 Task: Add the task  Implement a rating and review system for the app to the section Cosmic Sprint in the project TurnkeyTech and add a Due Date to the respective task as 2024/04/23.
Action: Mouse moved to (411, 510)
Screenshot: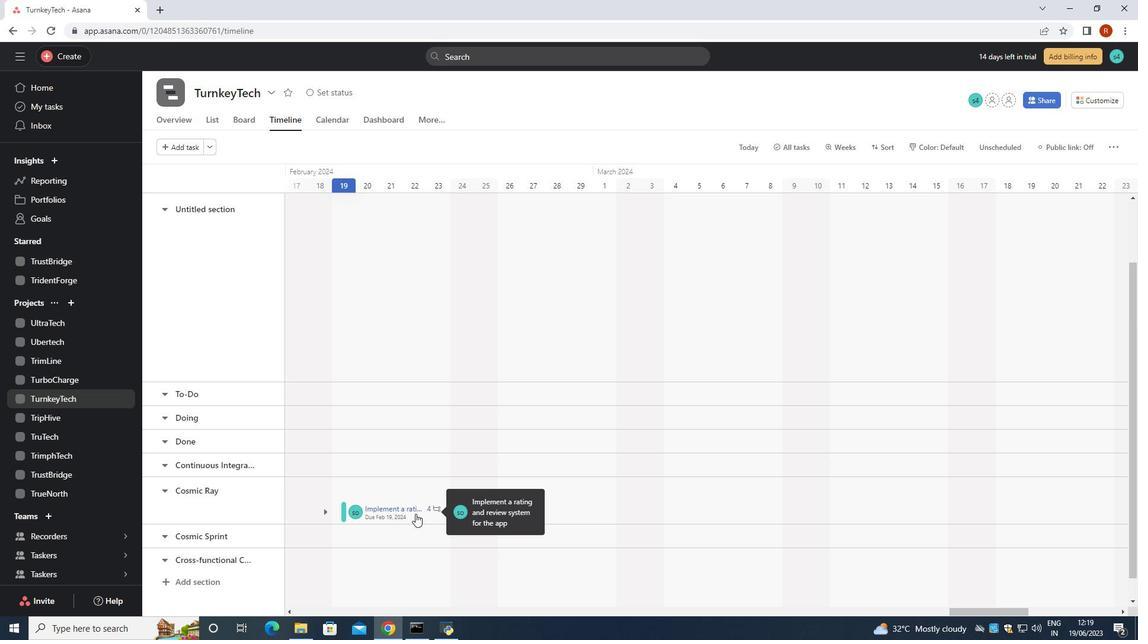
Action: Mouse pressed left at (411, 510)
Screenshot: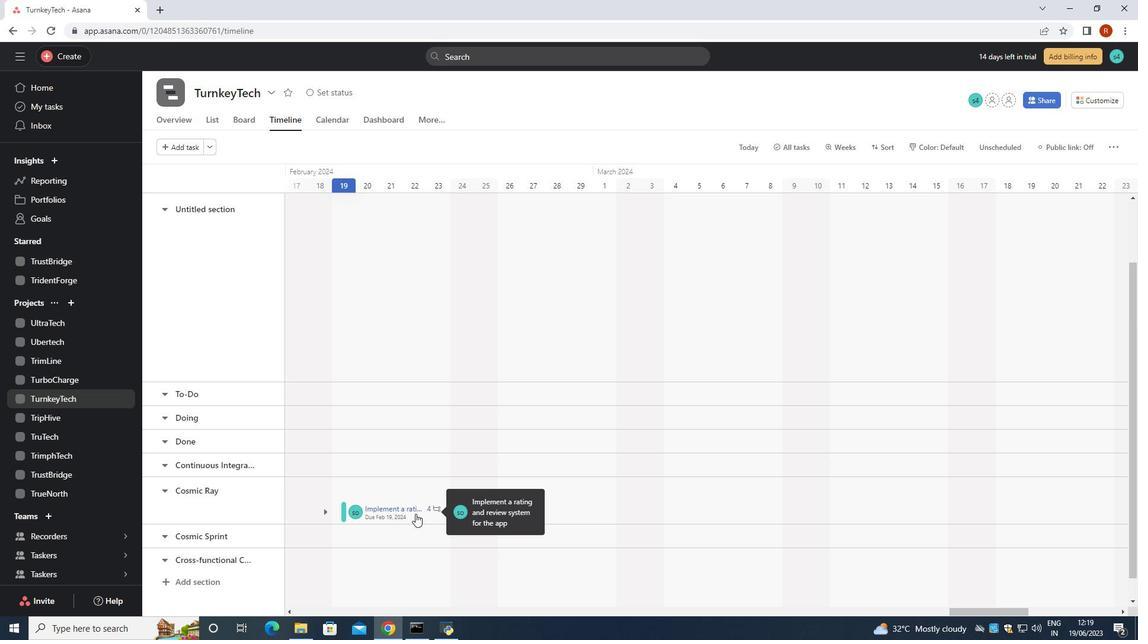 
Action: Mouse moved to (924, 262)
Screenshot: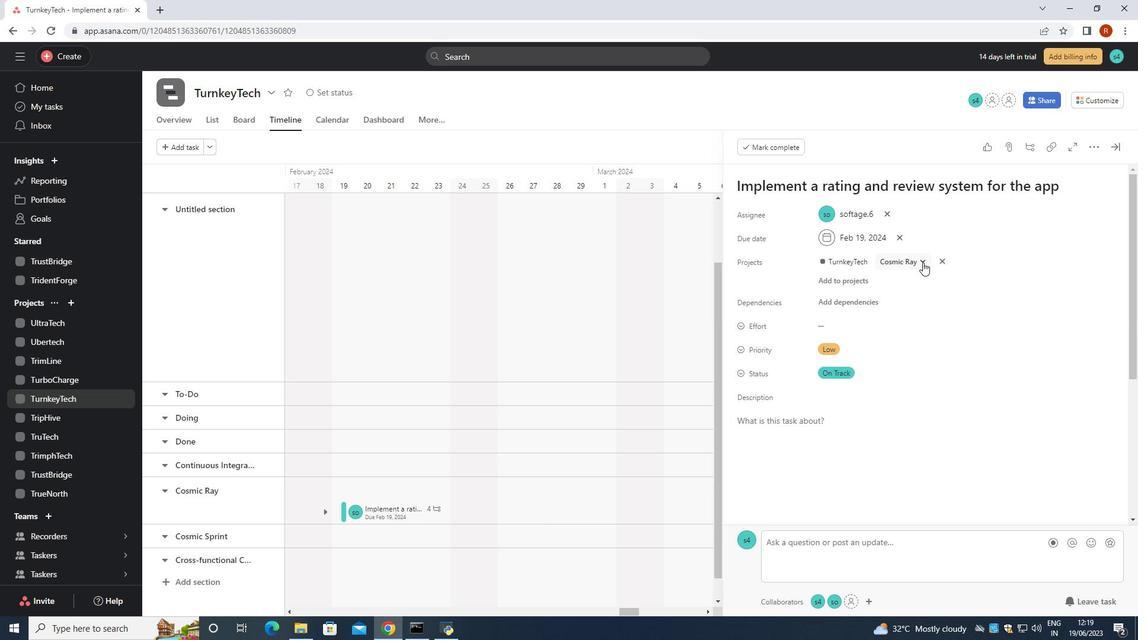 
Action: Mouse pressed left at (924, 262)
Screenshot: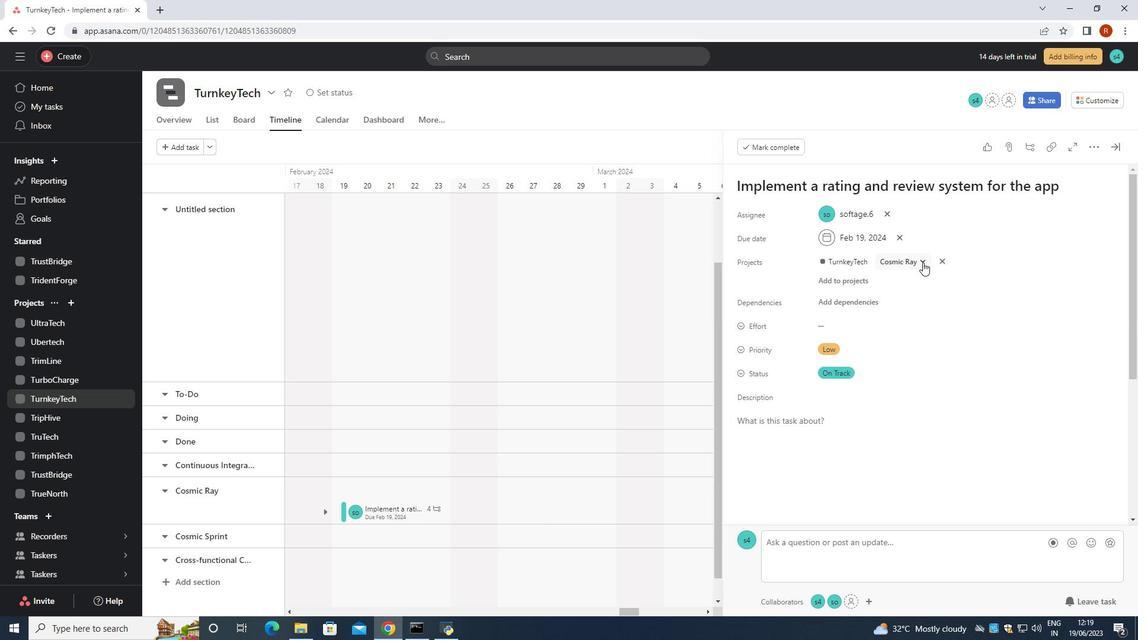 
Action: Mouse moved to (868, 414)
Screenshot: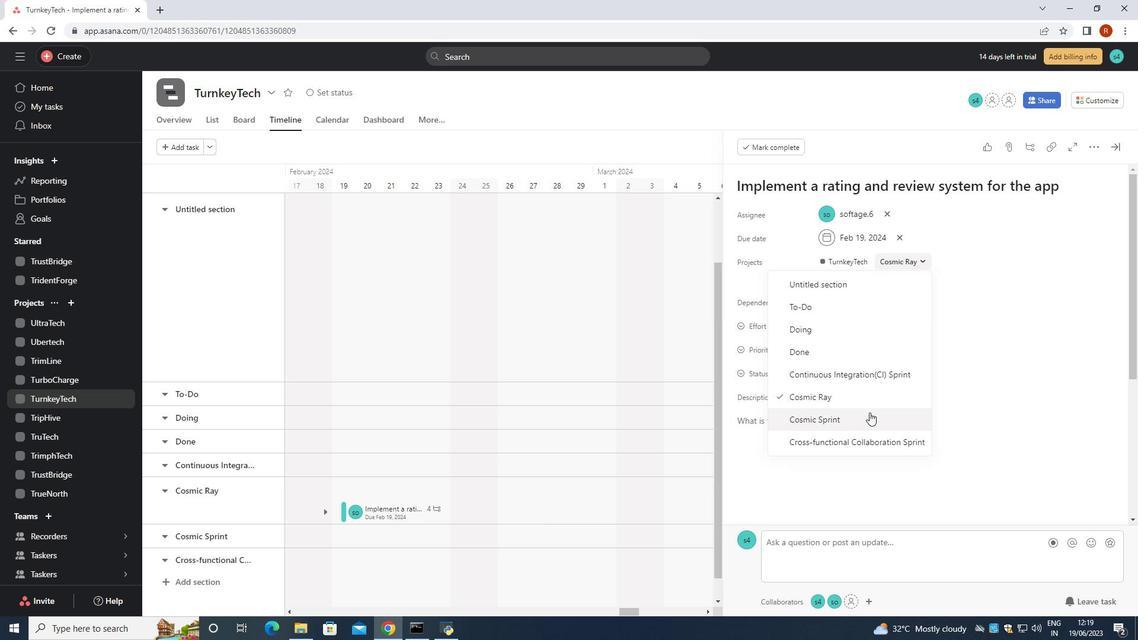 
Action: Mouse pressed left at (868, 414)
Screenshot: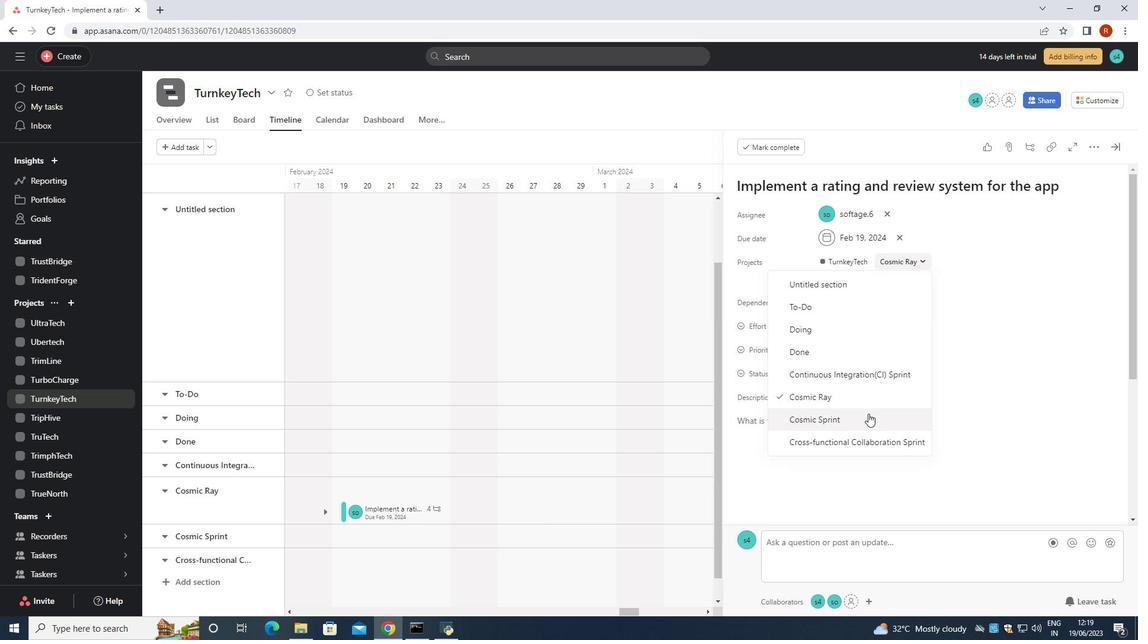 
Action: Mouse moved to (901, 234)
Screenshot: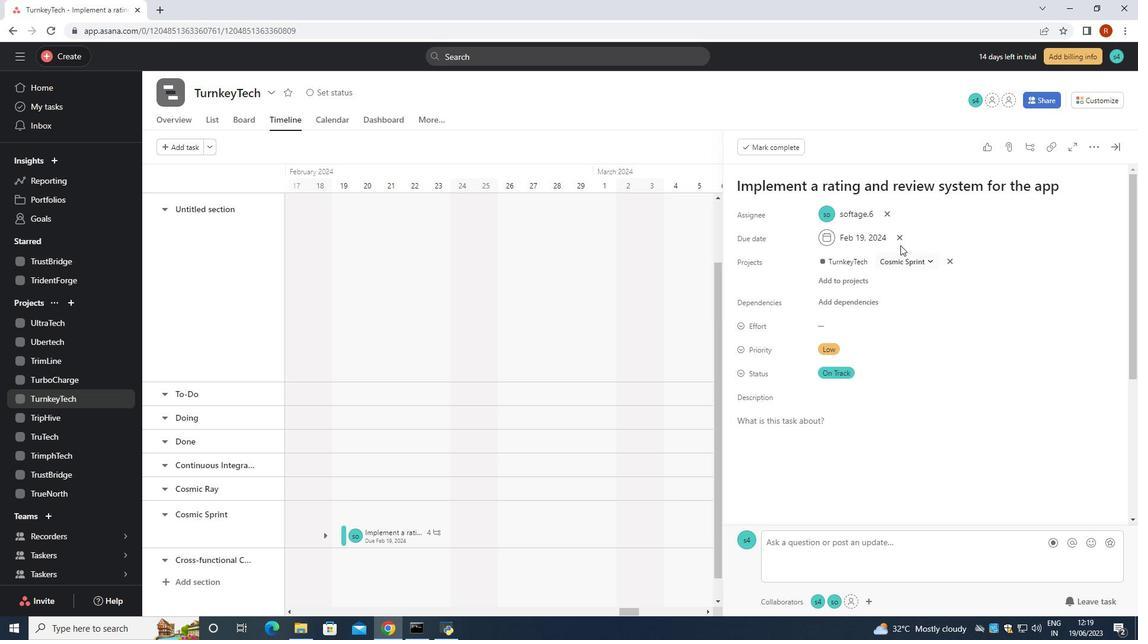 
Action: Mouse pressed left at (901, 234)
Screenshot: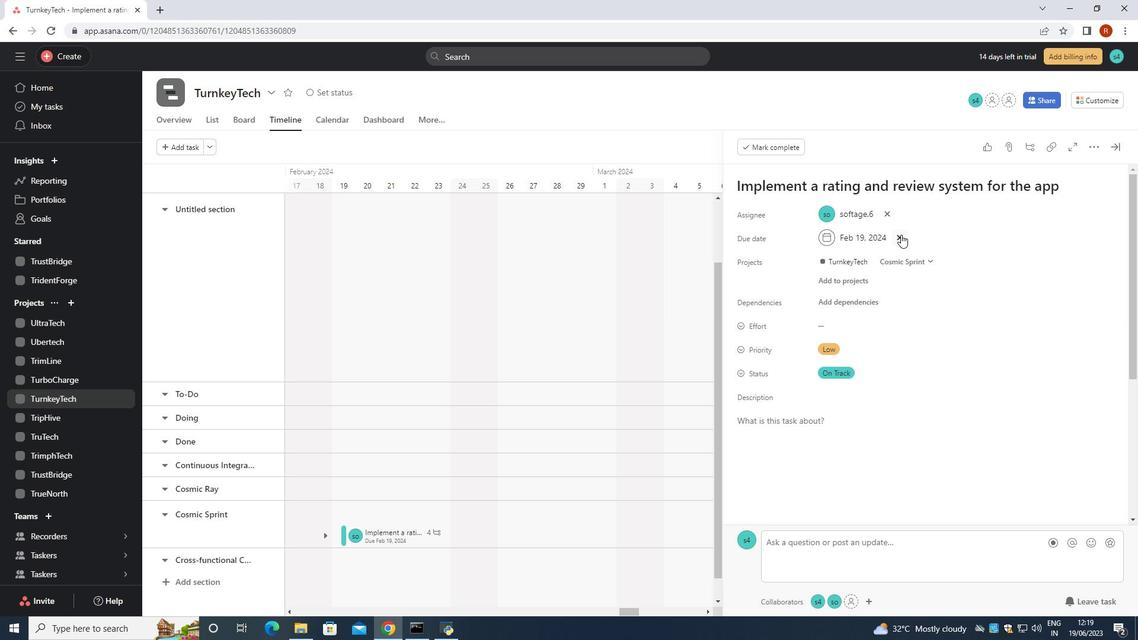 
Action: Mouse moved to (873, 237)
Screenshot: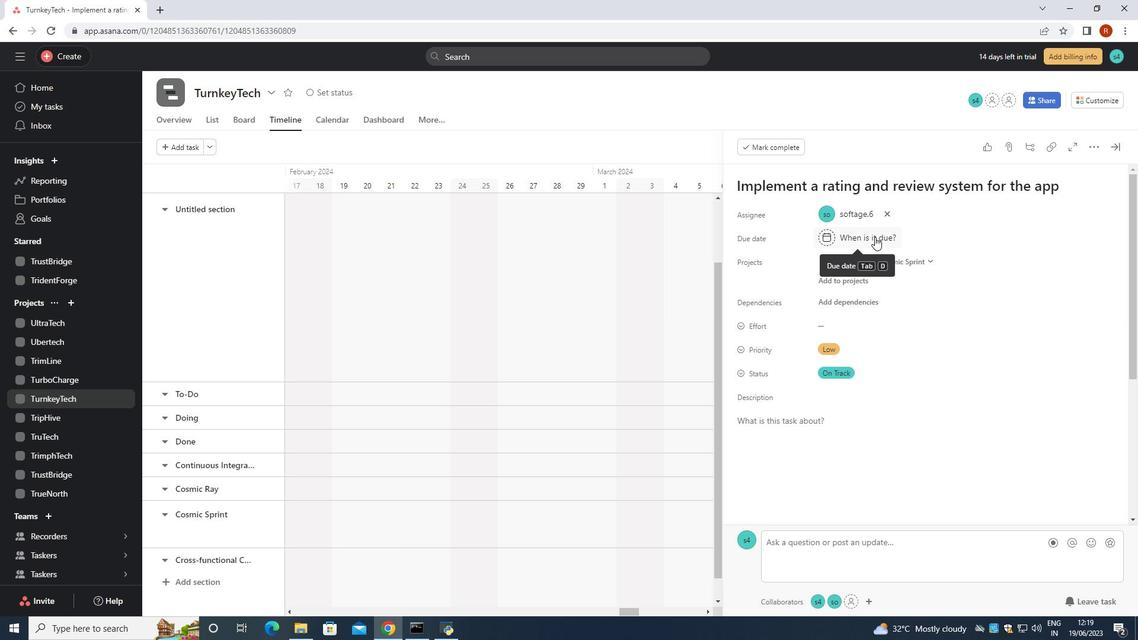 
Action: Mouse pressed left at (873, 237)
Screenshot: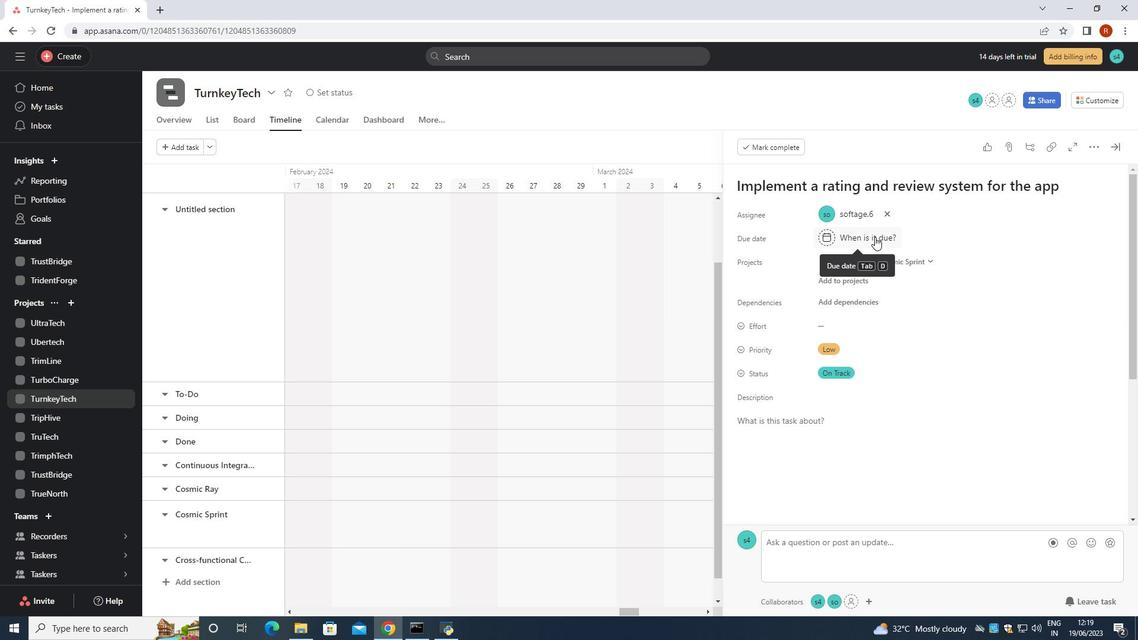 
Action: Mouse moved to (930, 275)
Screenshot: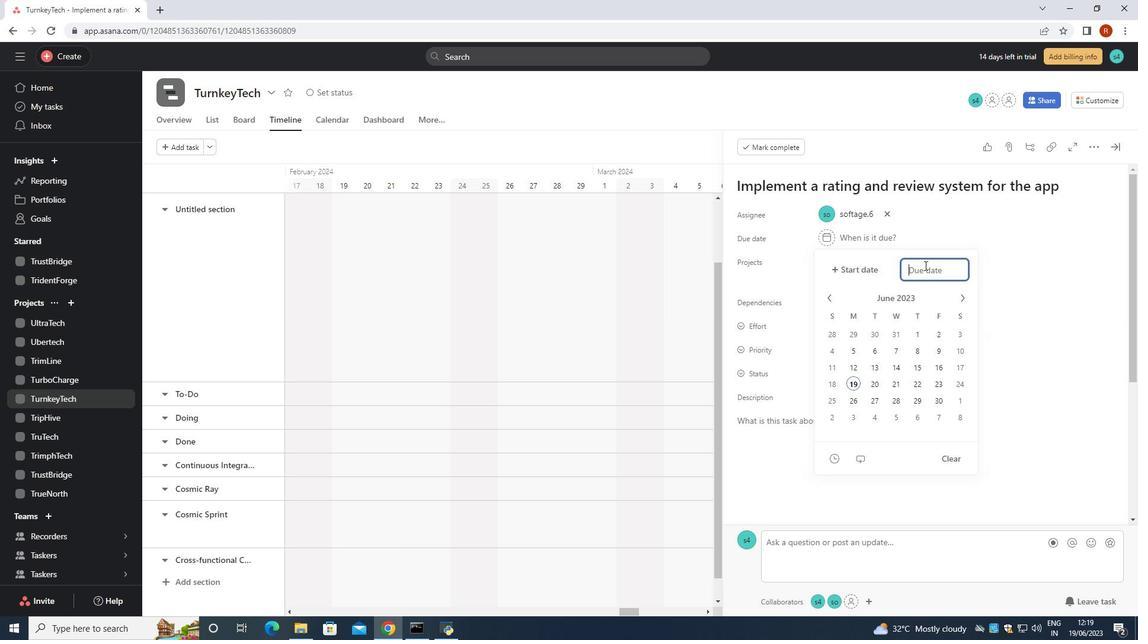 
Action: Mouse pressed left at (930, 275)
Screenshot: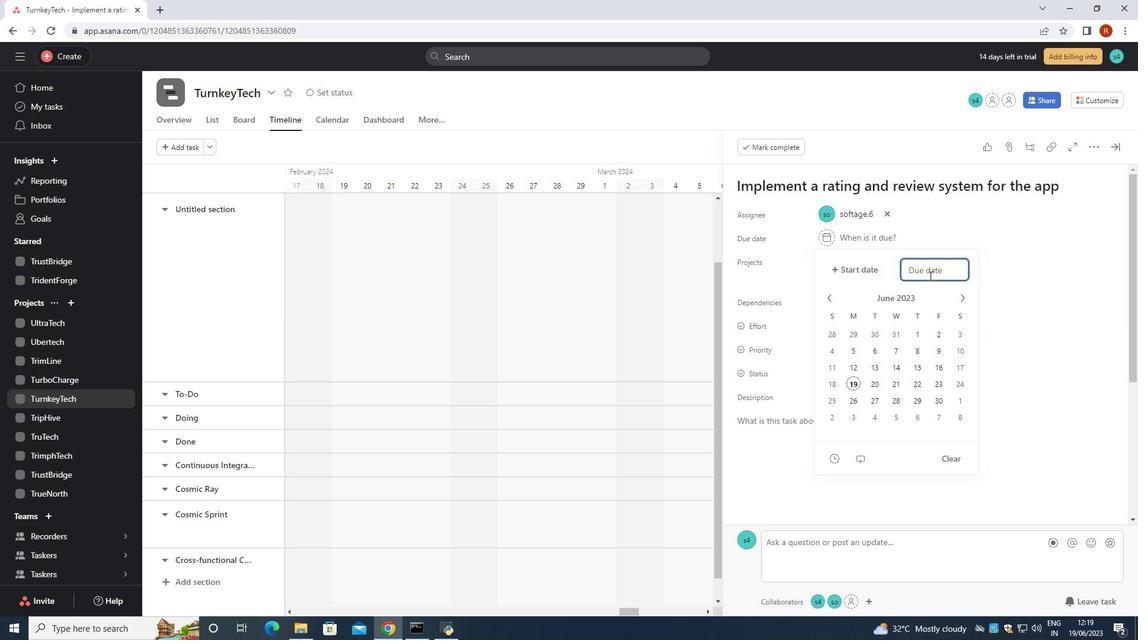 
Action: Key pressed 2024/04/23<Key.enter>
Screenshot: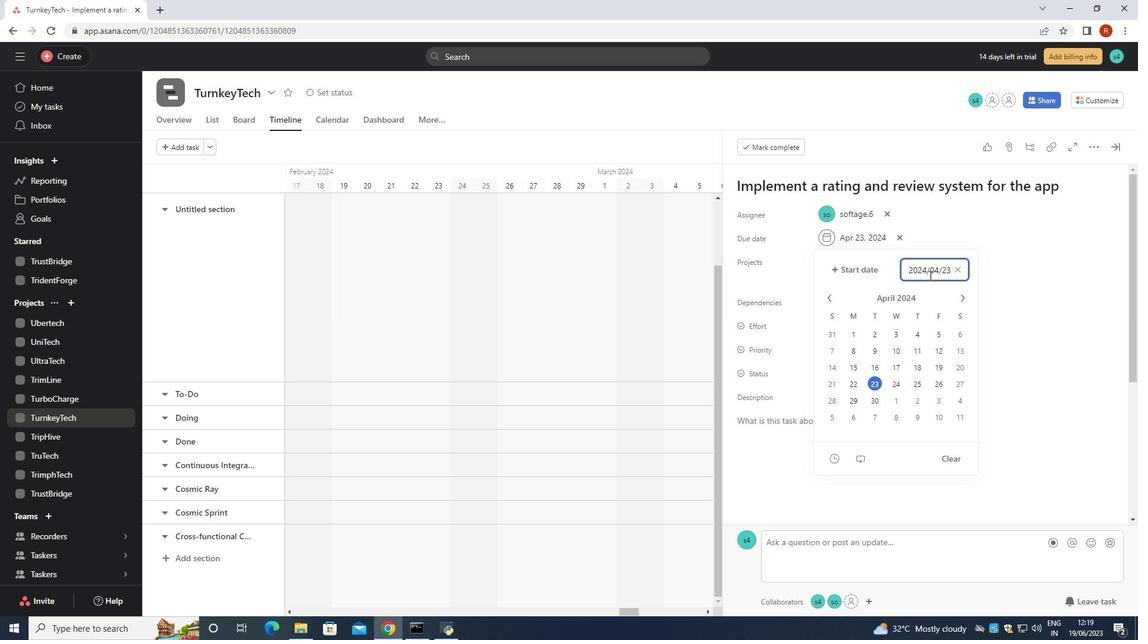 
